 Task: In the  document Moon.doc ,align picture to the 'center'. Insert word art below the picture and give heading  'MOON in Green'
Action: Mouse moved to (261, 372)
Screenshot: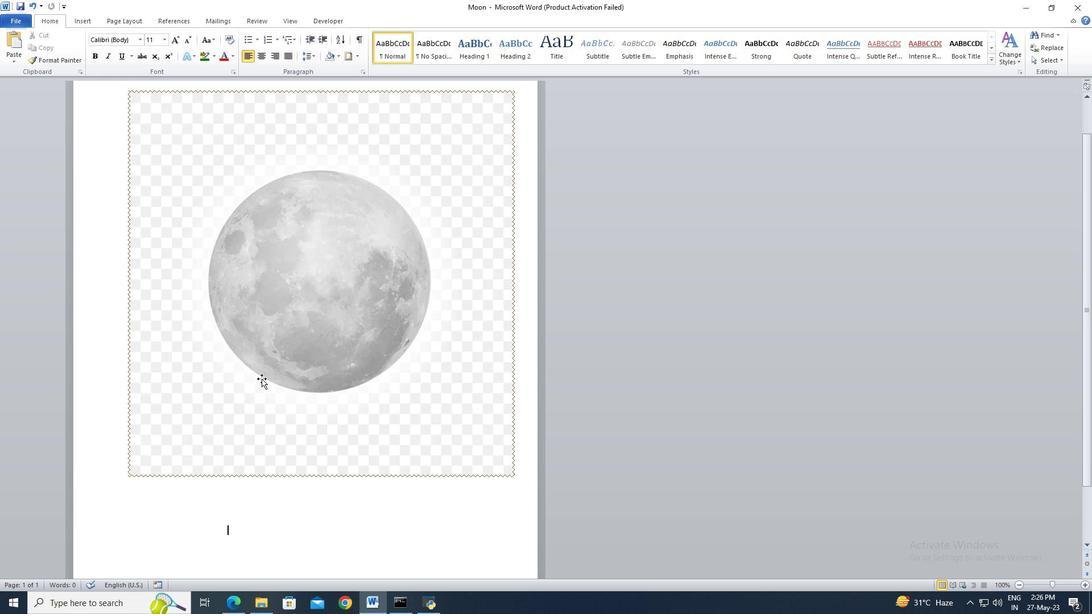 
Action: Mouse pressed left at (261, 372)
Screenshot: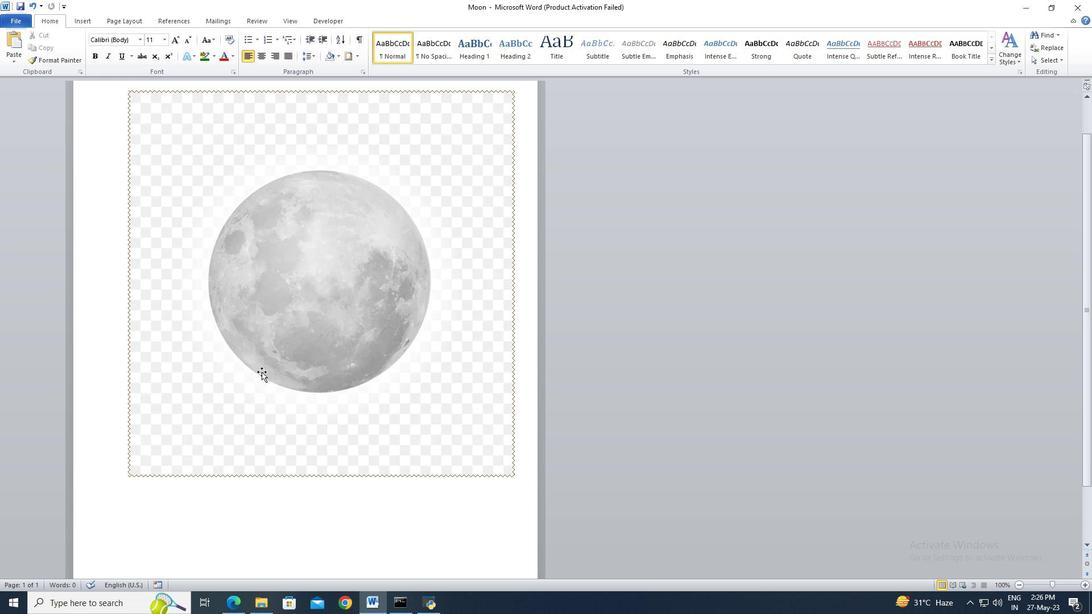 
Action: Mouse moved to (258, 60)
Screenshot: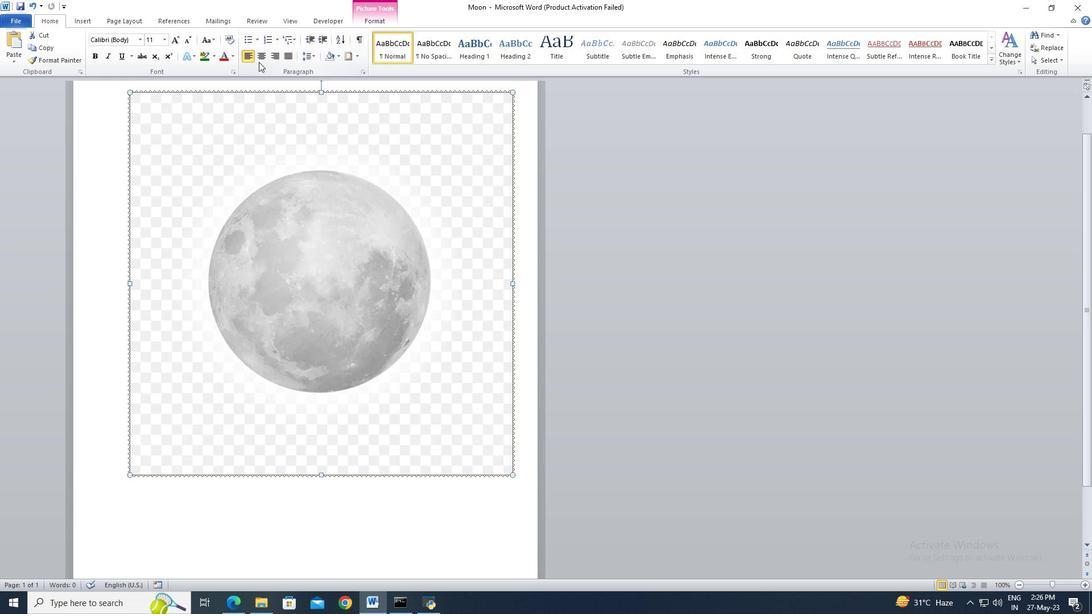 
Action: Mouse pressed left at (258, 60)
Screenshot: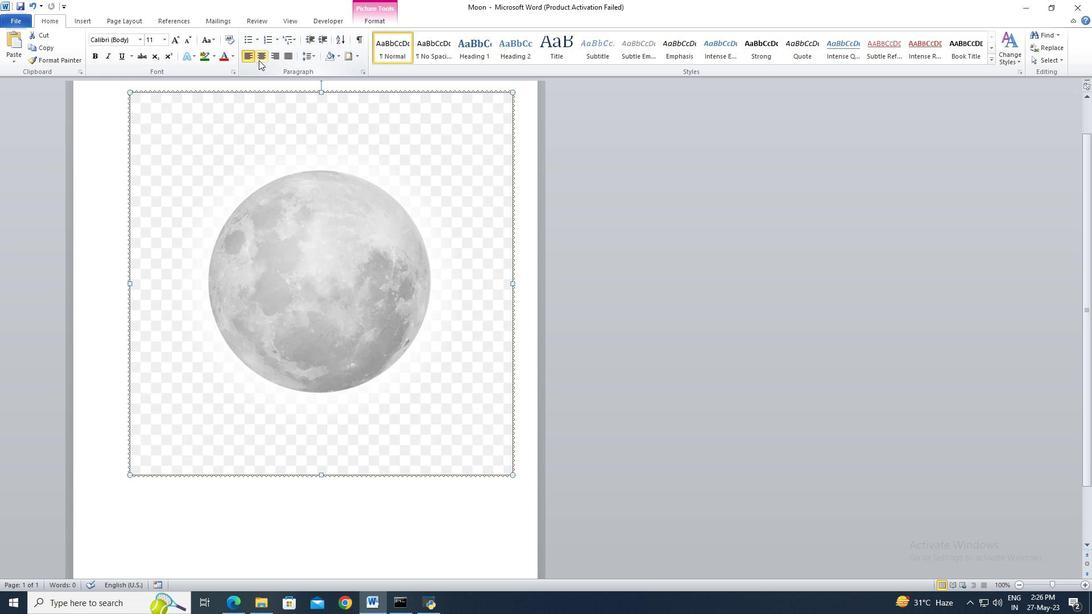 
Action: Mouse moved to (268, 513)
Screenshot: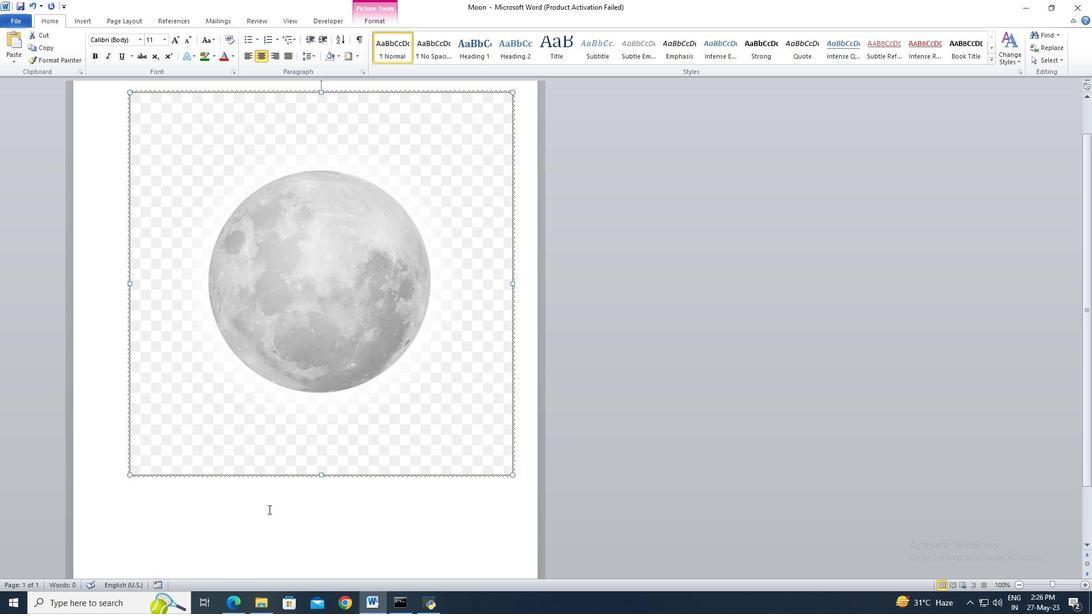 
Action: Mouse pressed left at (268, 513)
Screenshot: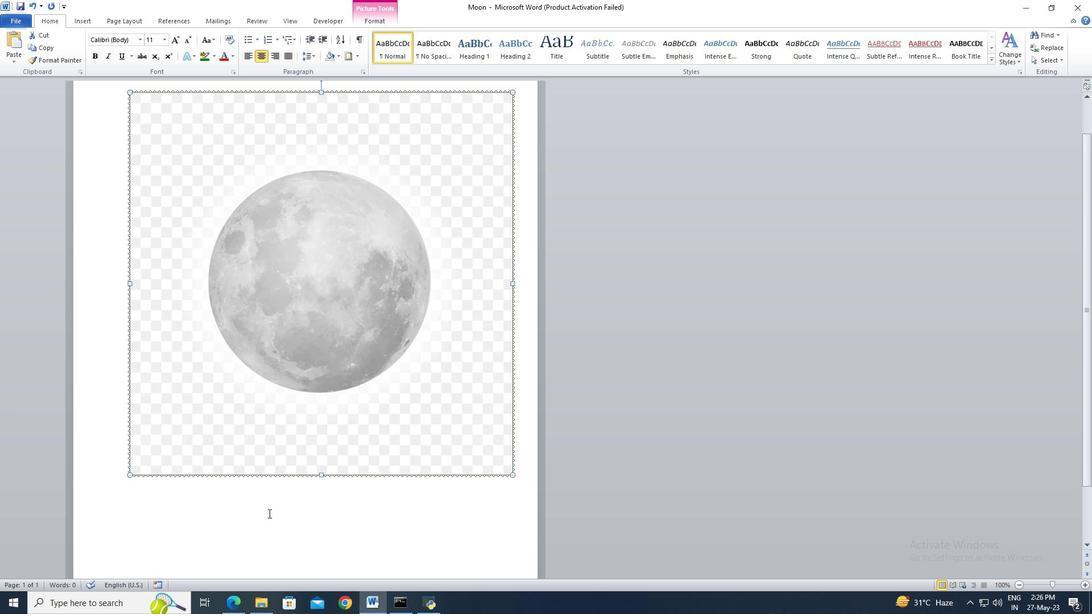 
Action: Mouse moved to (85, 25)
Screenshot: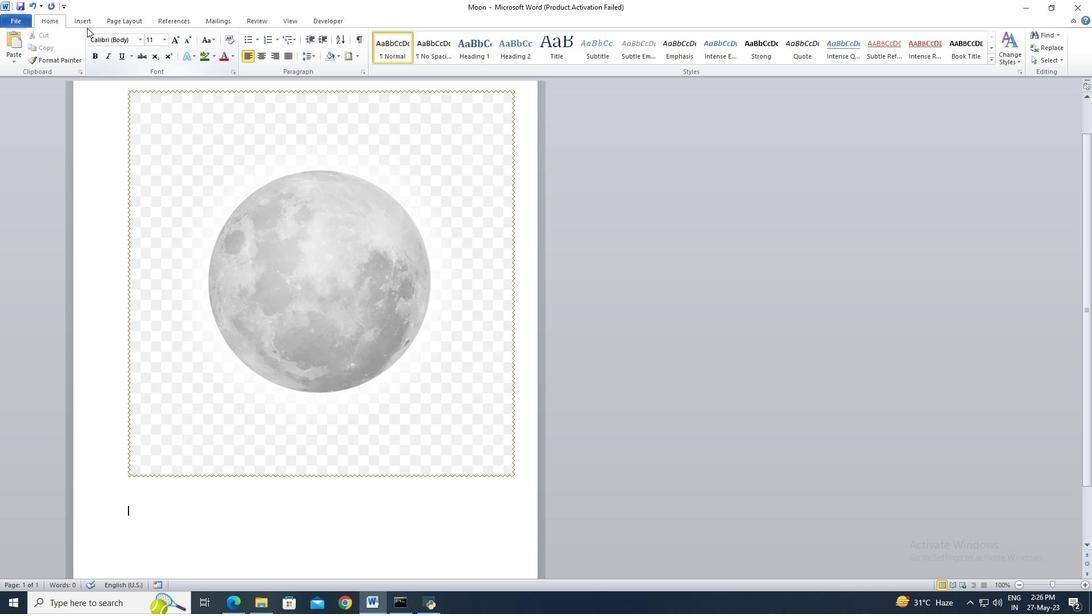 
Action: Mouse pressed left at (85, 25)
Screenshot: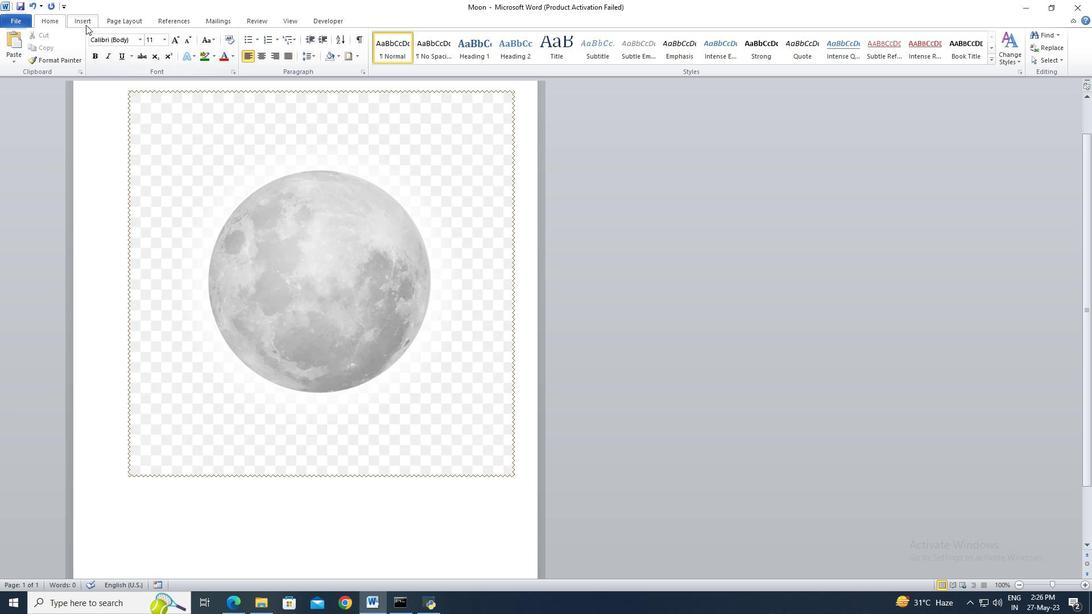 
Action: Mouse moved to (521, 58)
Screenshot: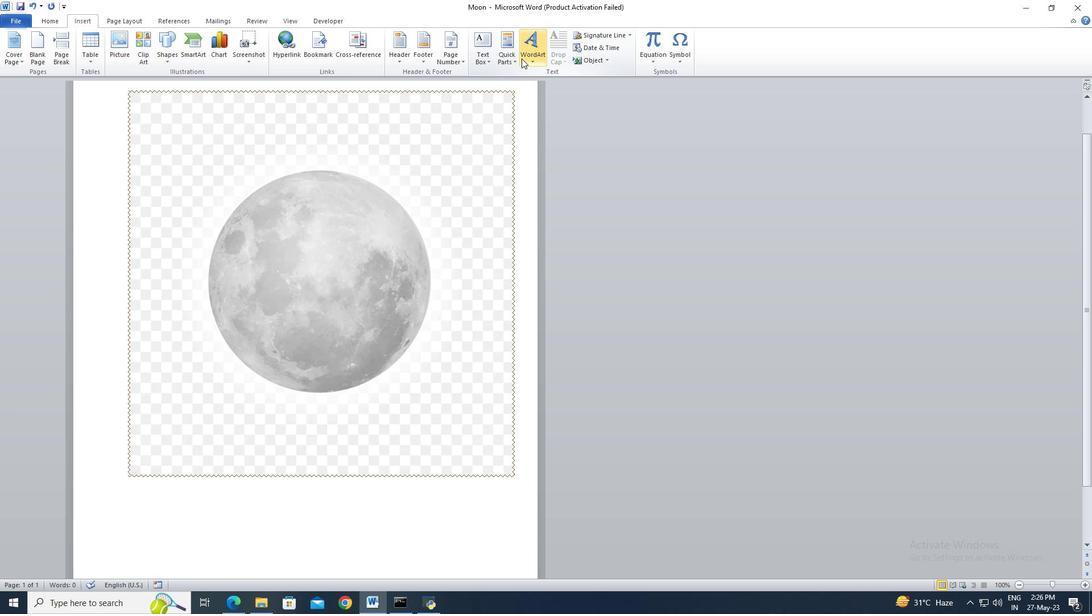 
Action: Mouse pressed left at (521, 58)
Screenshot: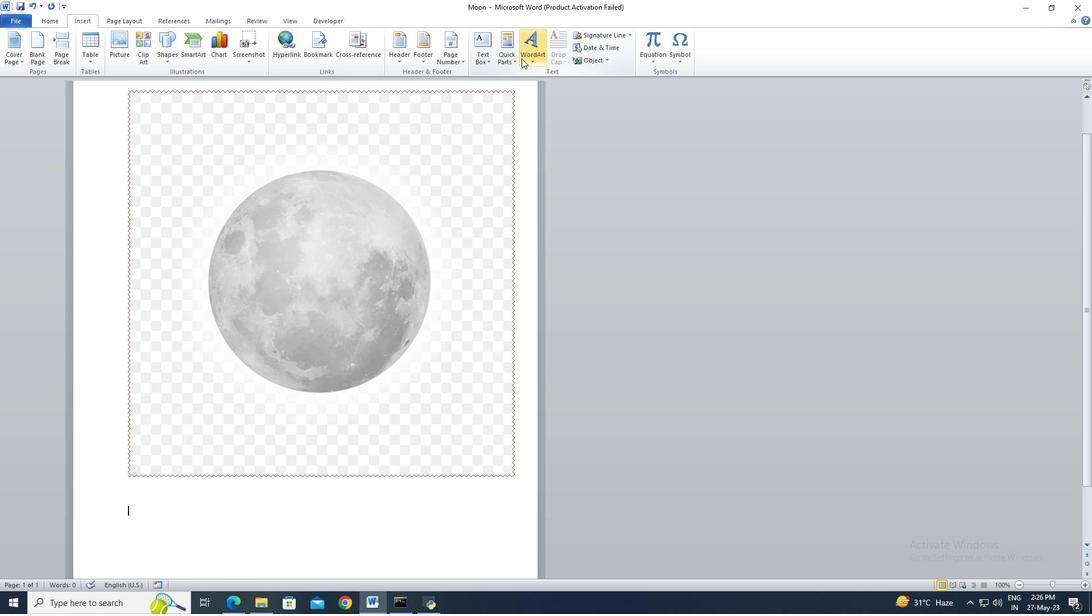
Action: Mouse moved to (659, 92)
Screenshot: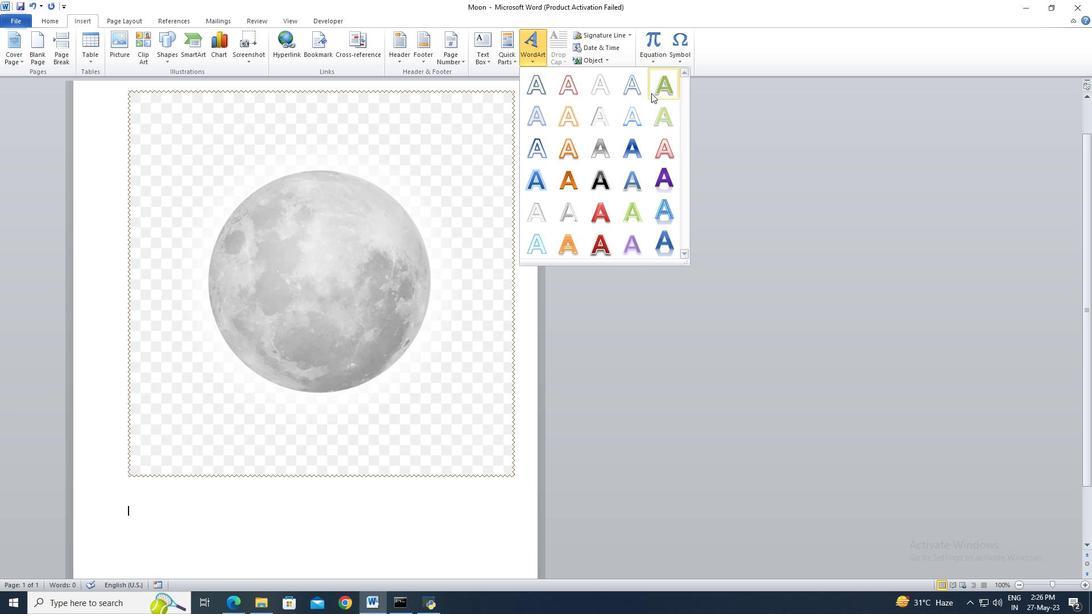 
Action: Mouse pressed left at (659, 92)
Screenshot: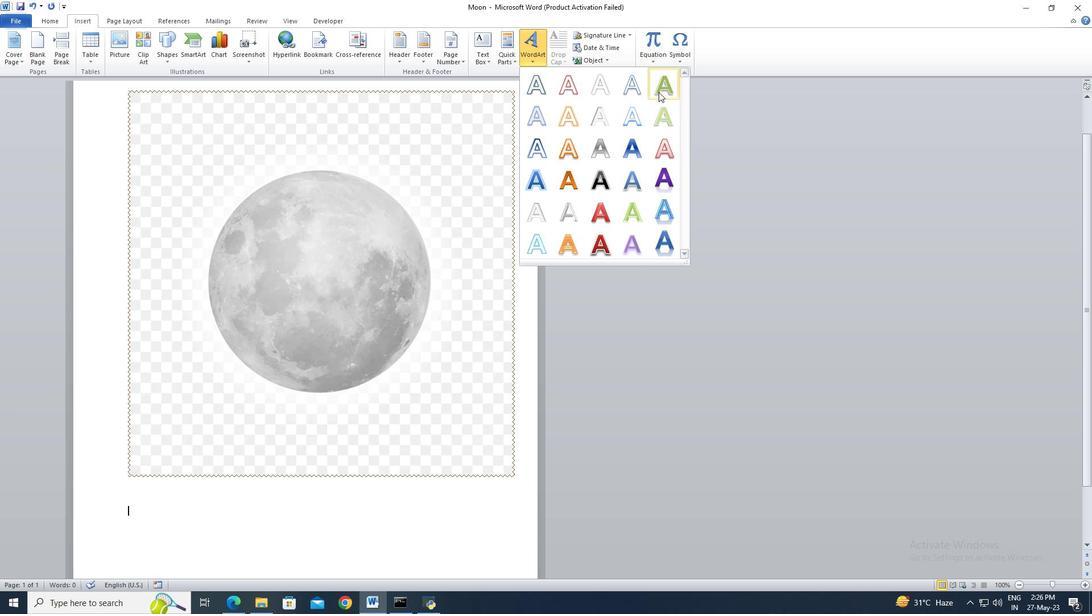 
Action: Mouse moved to (623, 84)
Screenshot: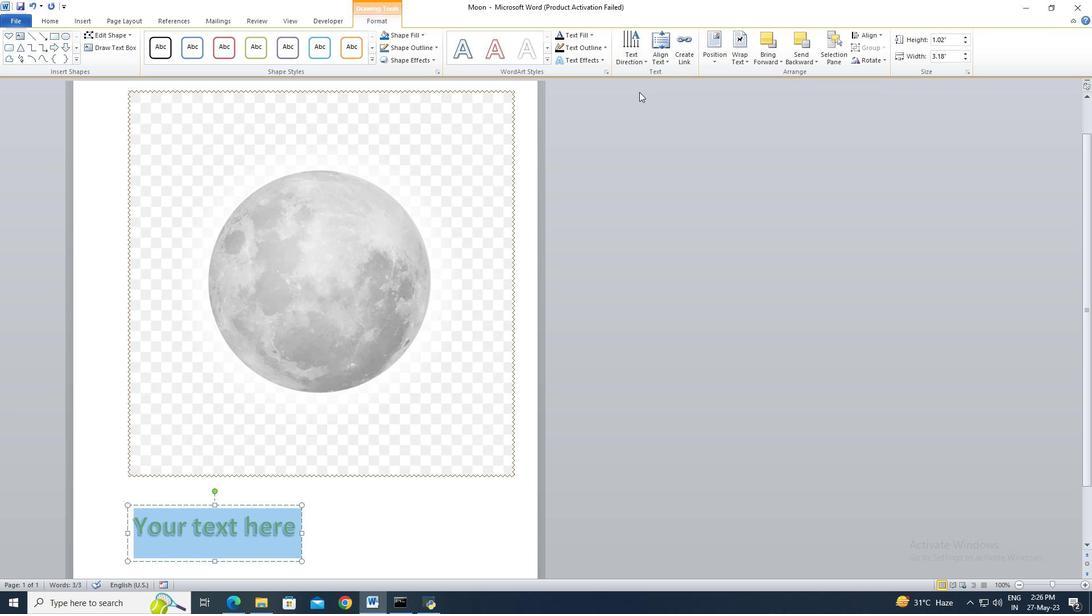 
Action: Key pressed <Key.shift>MOON
Screenshot: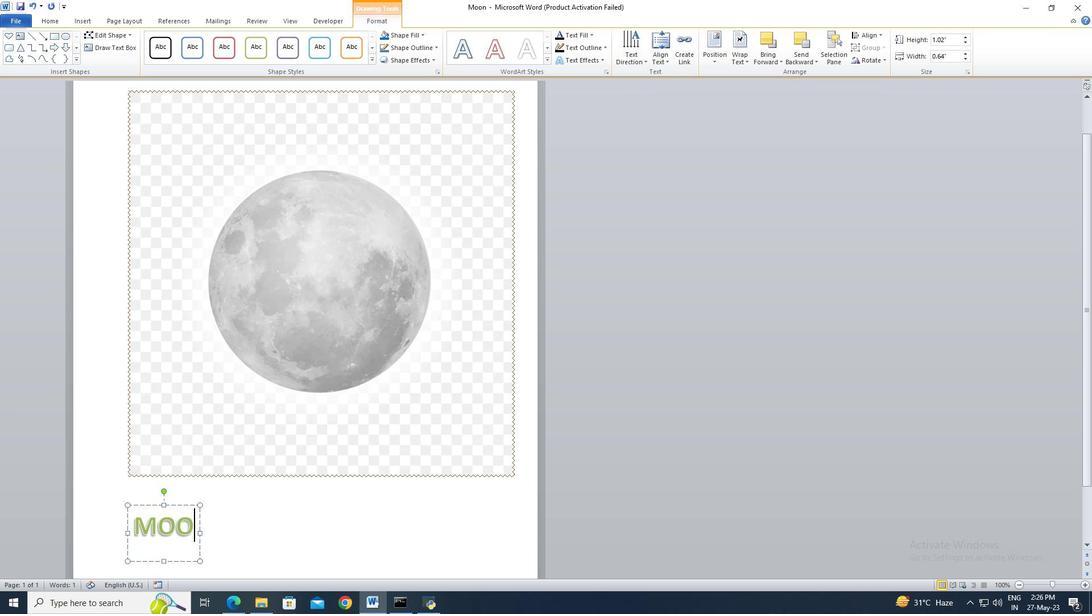 
Action: Mouse moved to (469, 518)
Screenshot: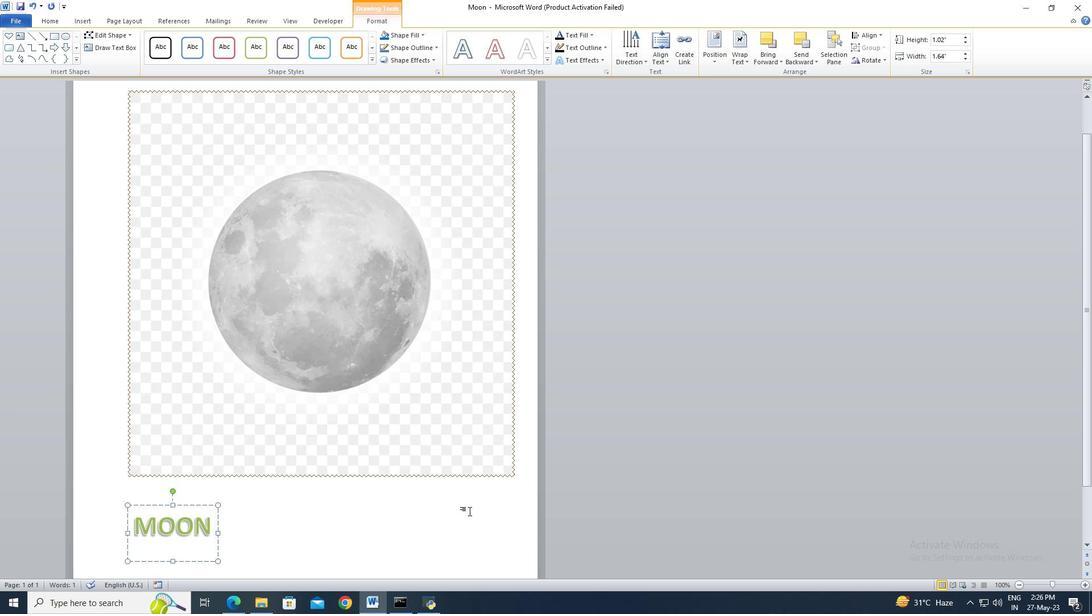 
Action: Mouse pressed left at (469, 518)
Screenshot: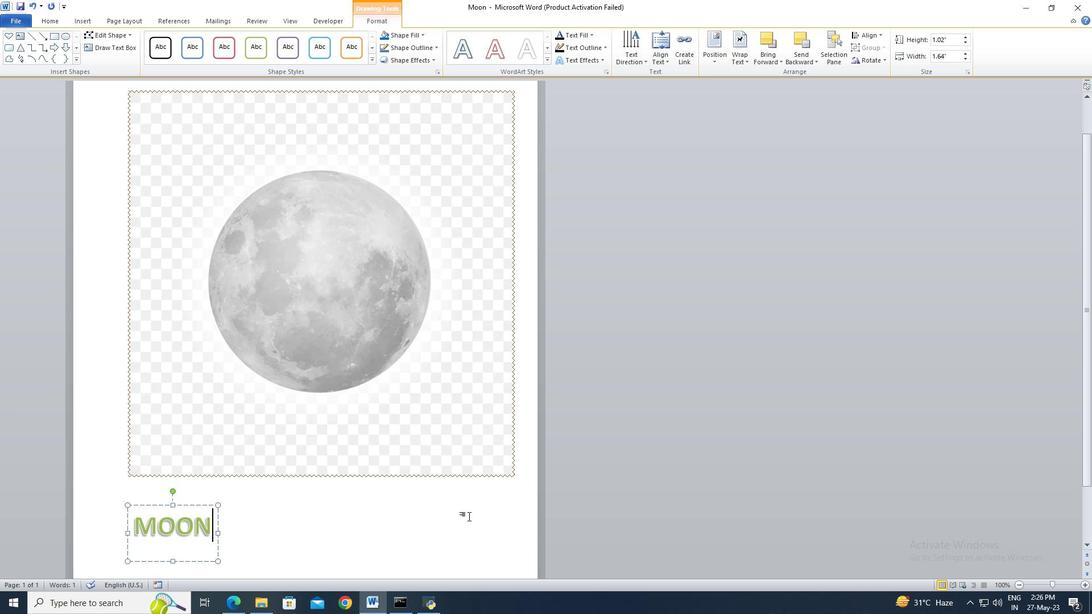 
